 Task: Check the percentage active listings of golf in the last 1 year.
Action: Mouse moved to (975, 221)
Screenshot: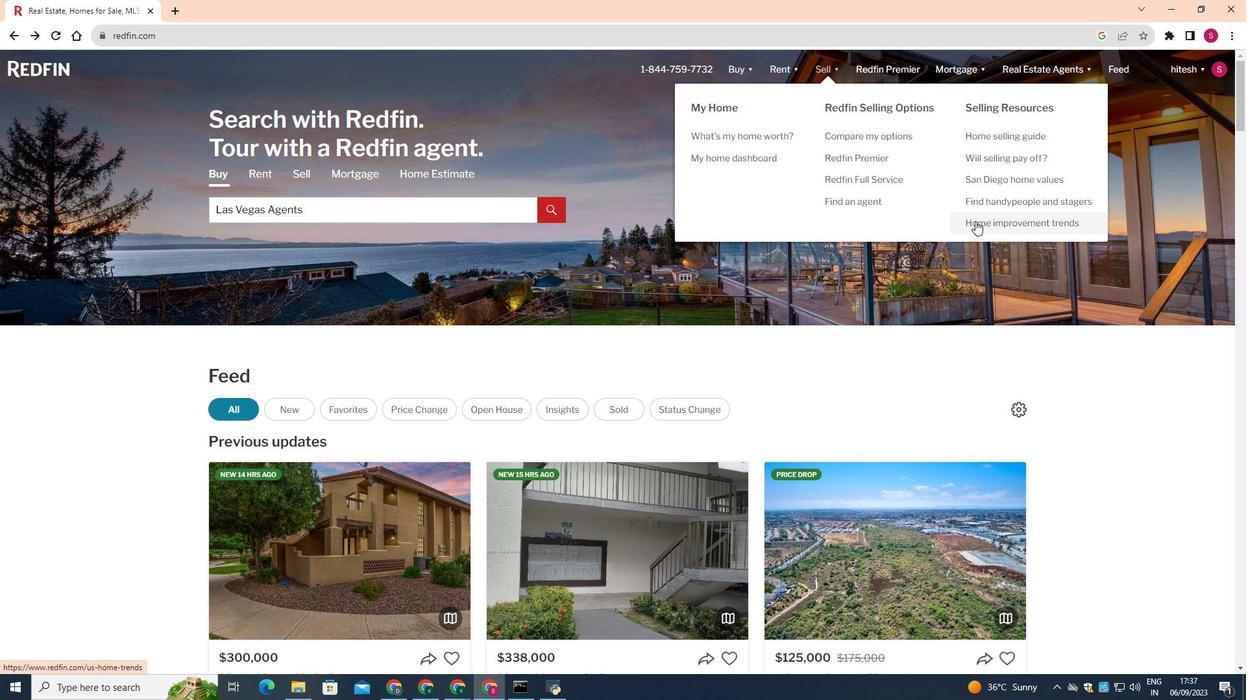
Action: Mouse pressed left at (975, 221)
Screenshot: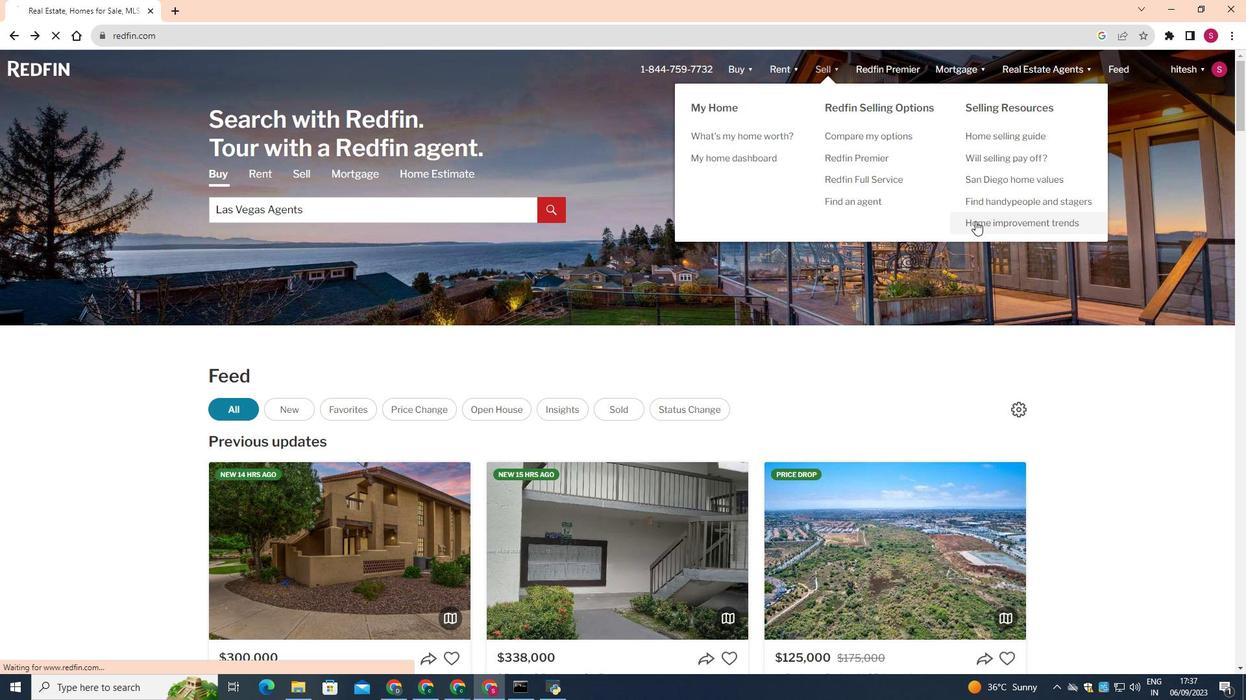 
Action: Mouse moved to (315, 246)
Screenshot: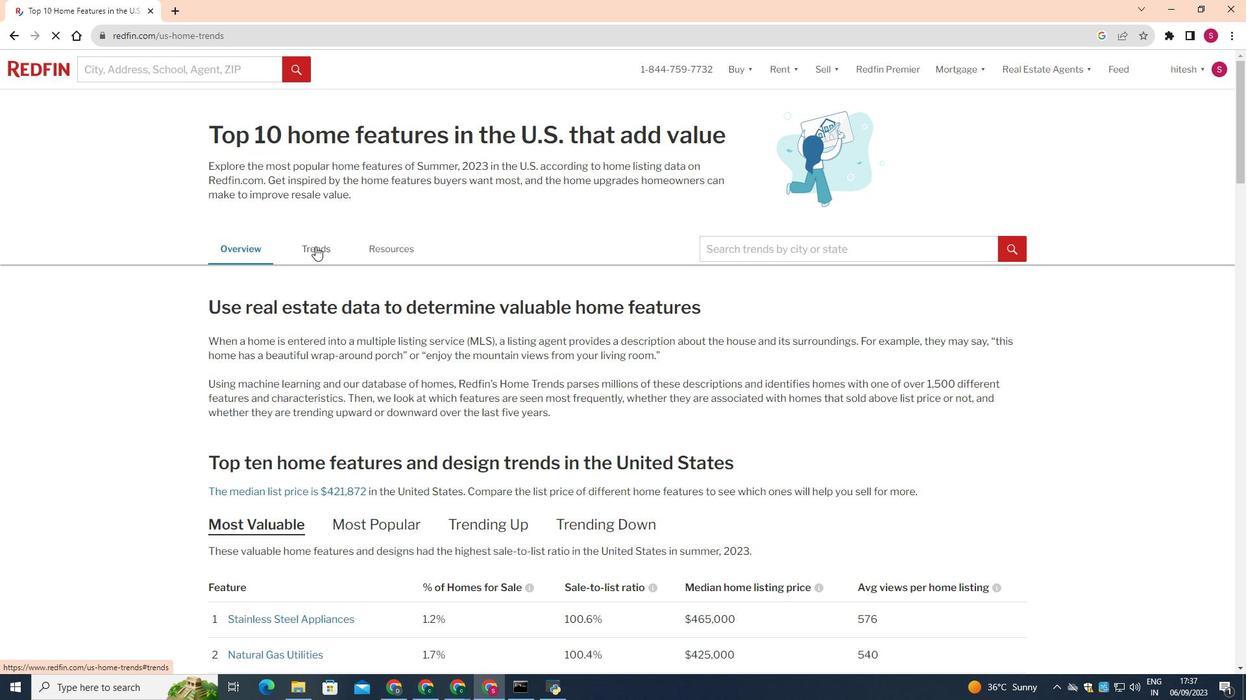 
Action: Mouse pressed left at (315, 246)
Screenshot: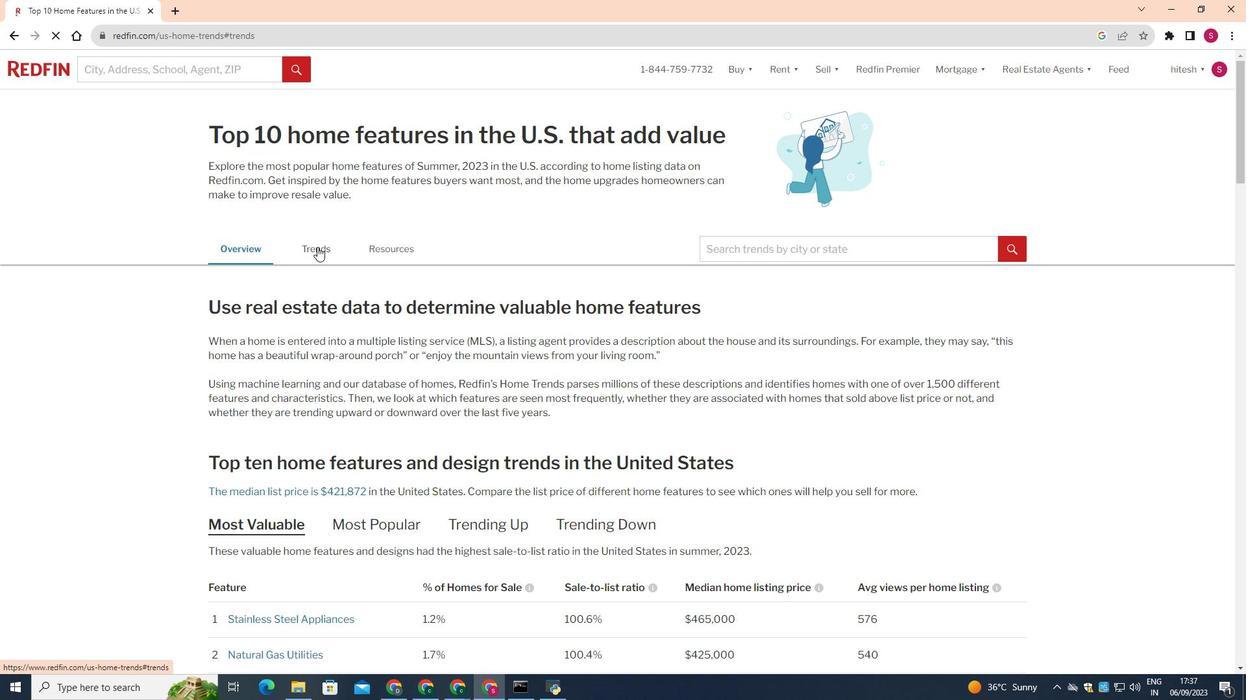 
Action: Mouse moved to (408, 288)
Screenshot: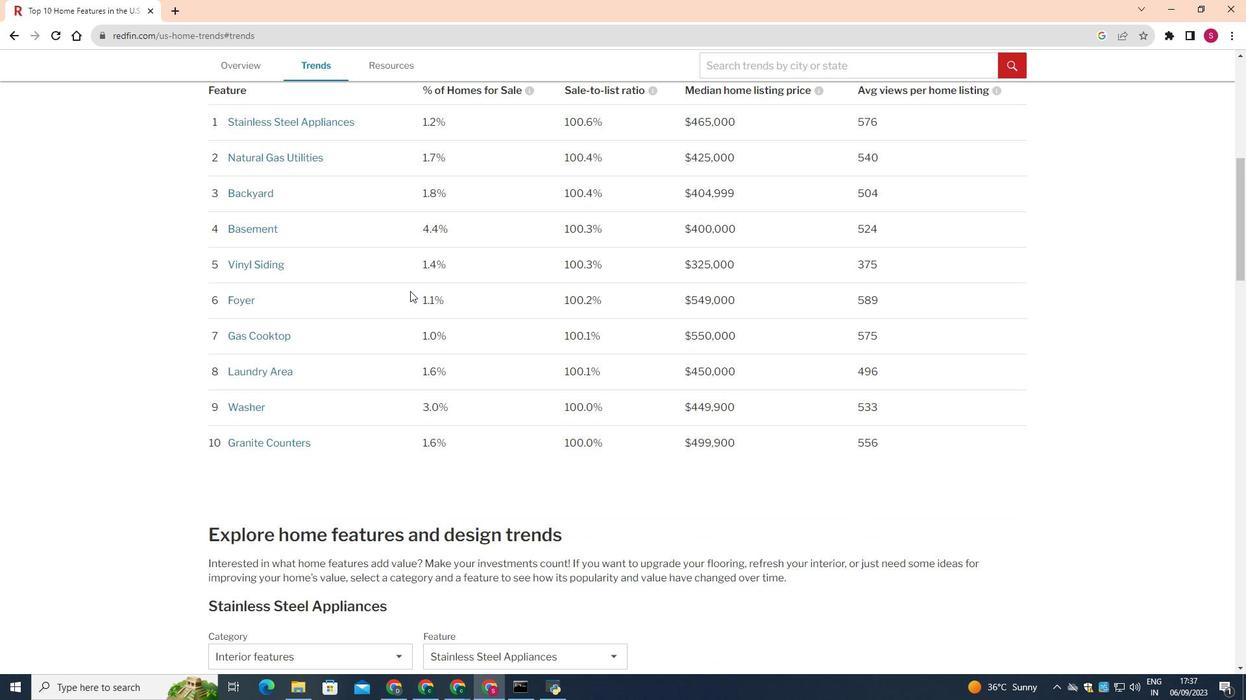 
Action: Mouse scrolled (408, 288) with delta (0, 0)
Screenshot: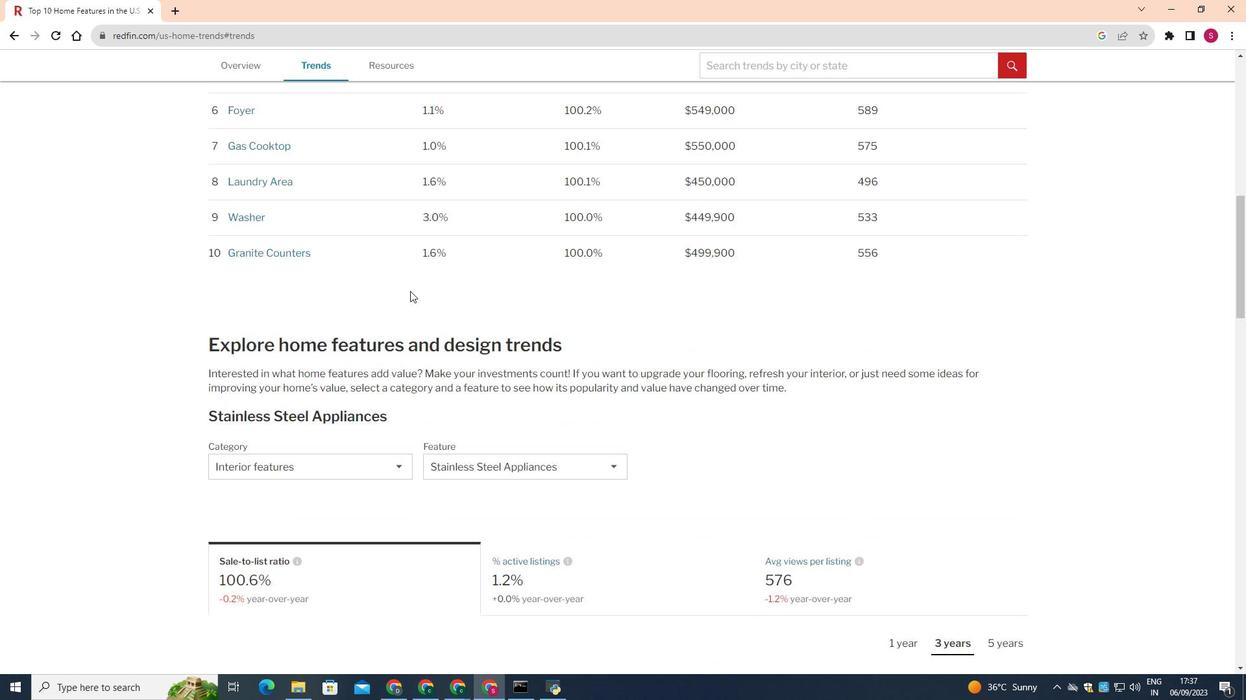 
Action: Mouse moved to (410, 290)
Screenshot: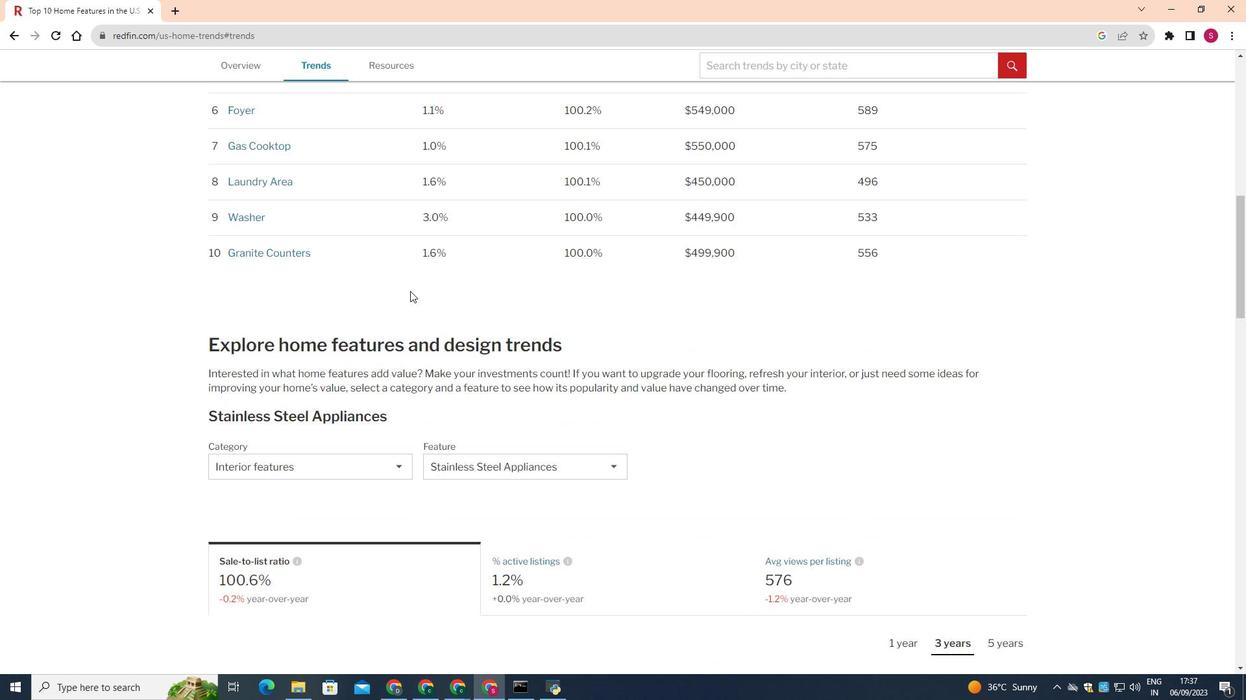 
Action: Mouse scrolled (410, 290) with delta (0, 0)
Screenshot: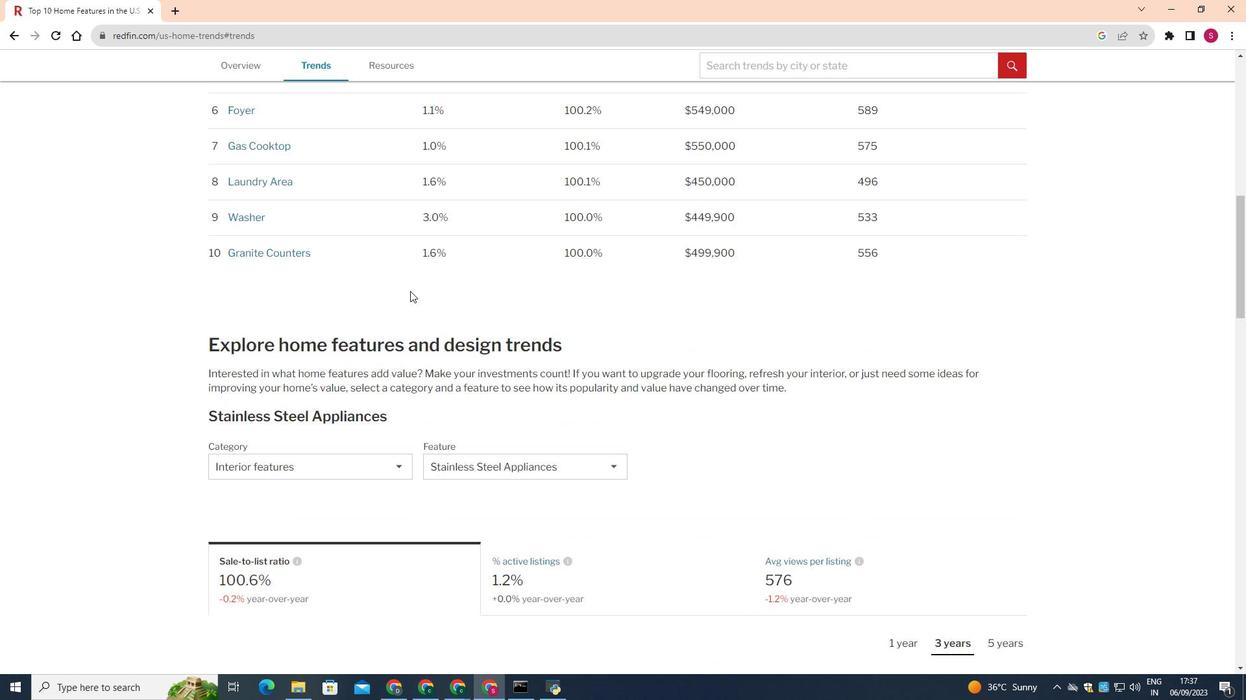 
Action: Mouse moved to (410, 290)
Screenshot: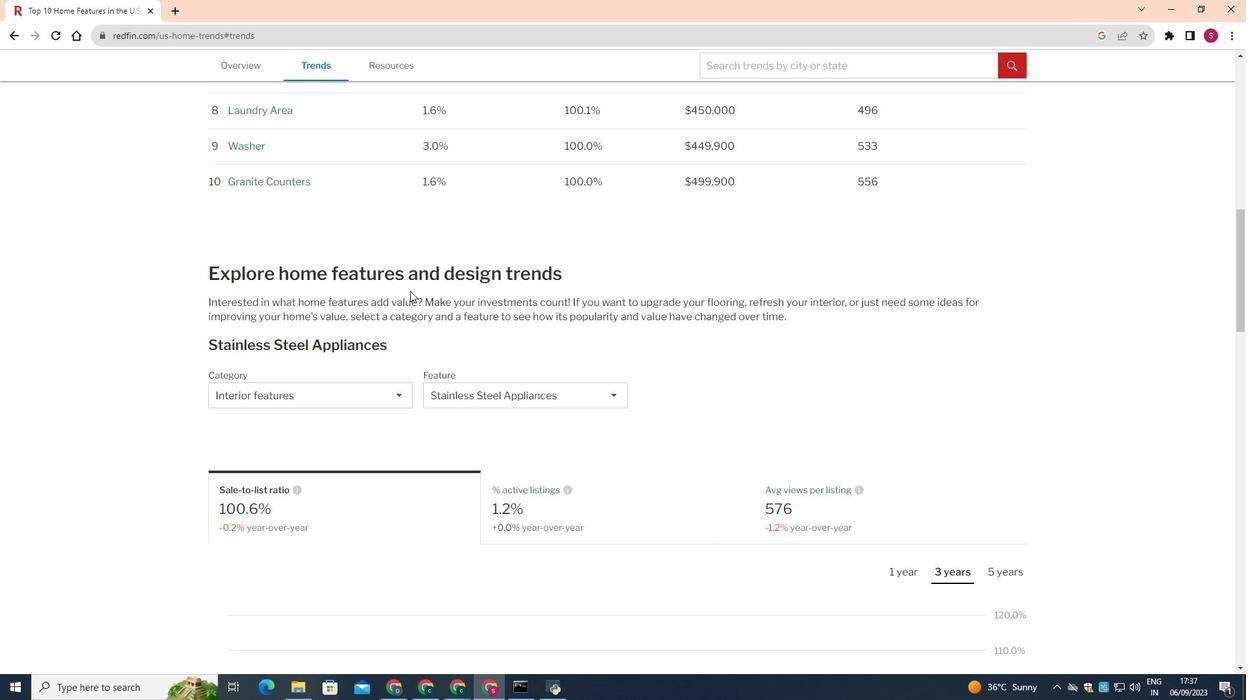 
Action: Mouse scrolled (410, 290) with delta (0, 0)
Screenshot: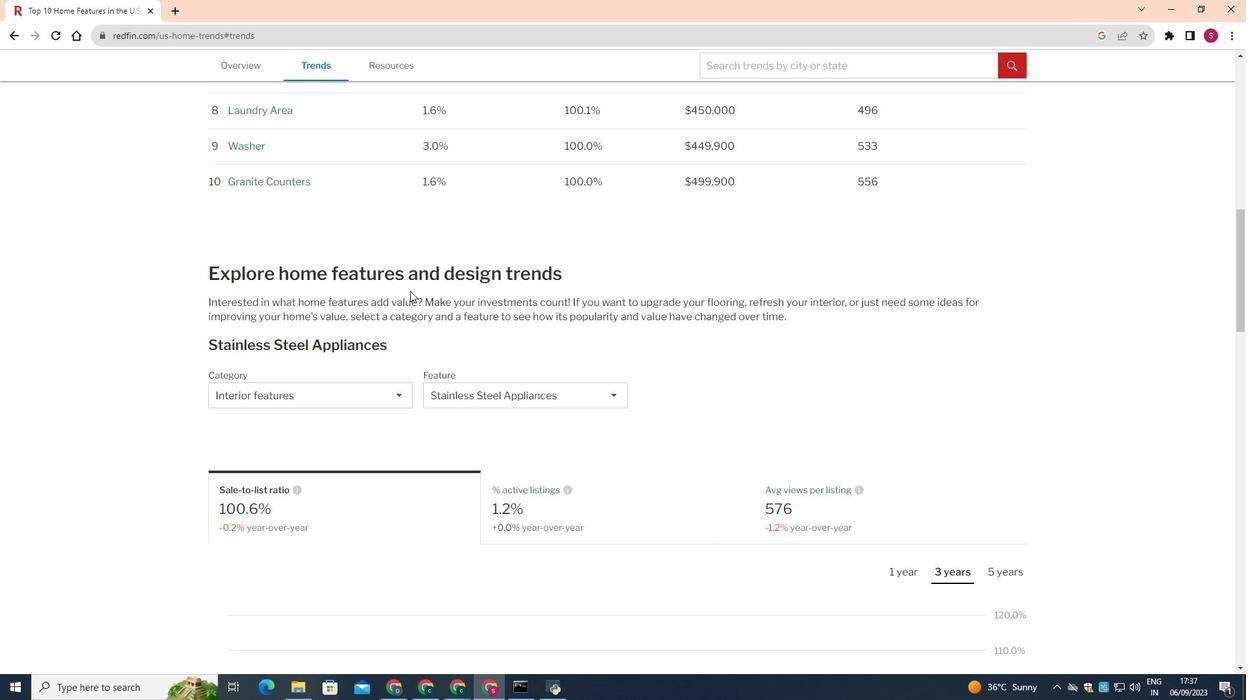 
Action: Mouse moved to (410, 291)
Screenshot: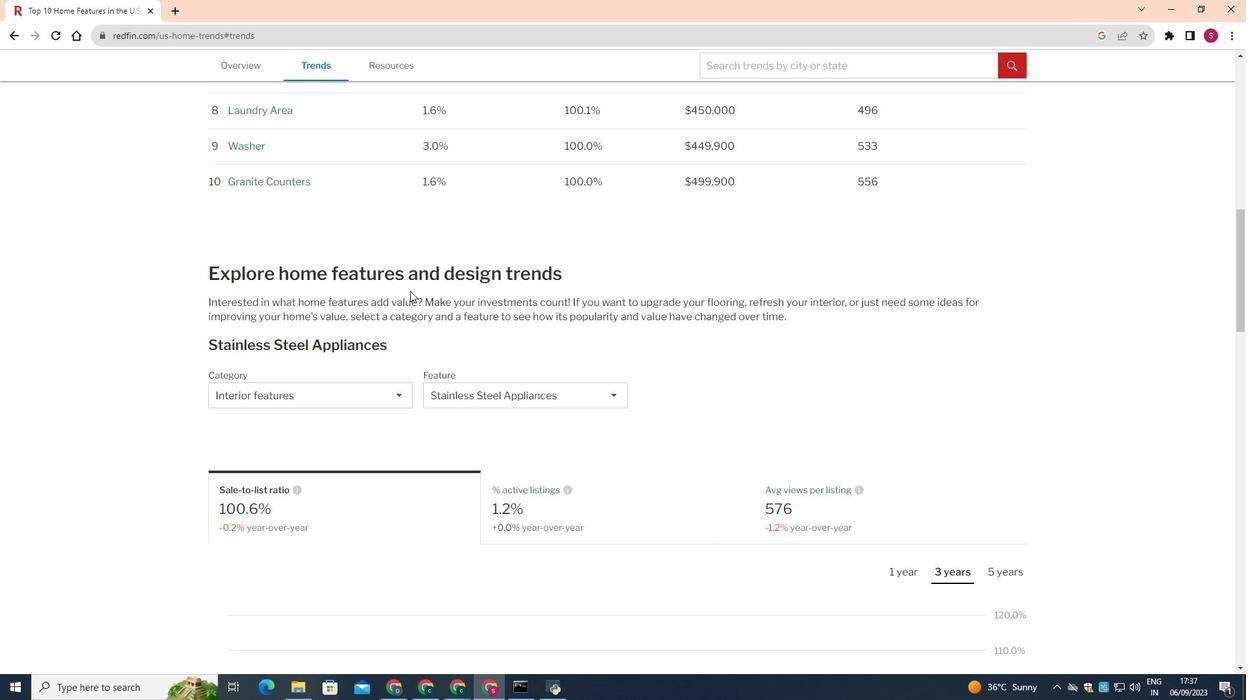 
Action: Mouse scrolled (410, 290) with delta (0, 0)
Screenshot: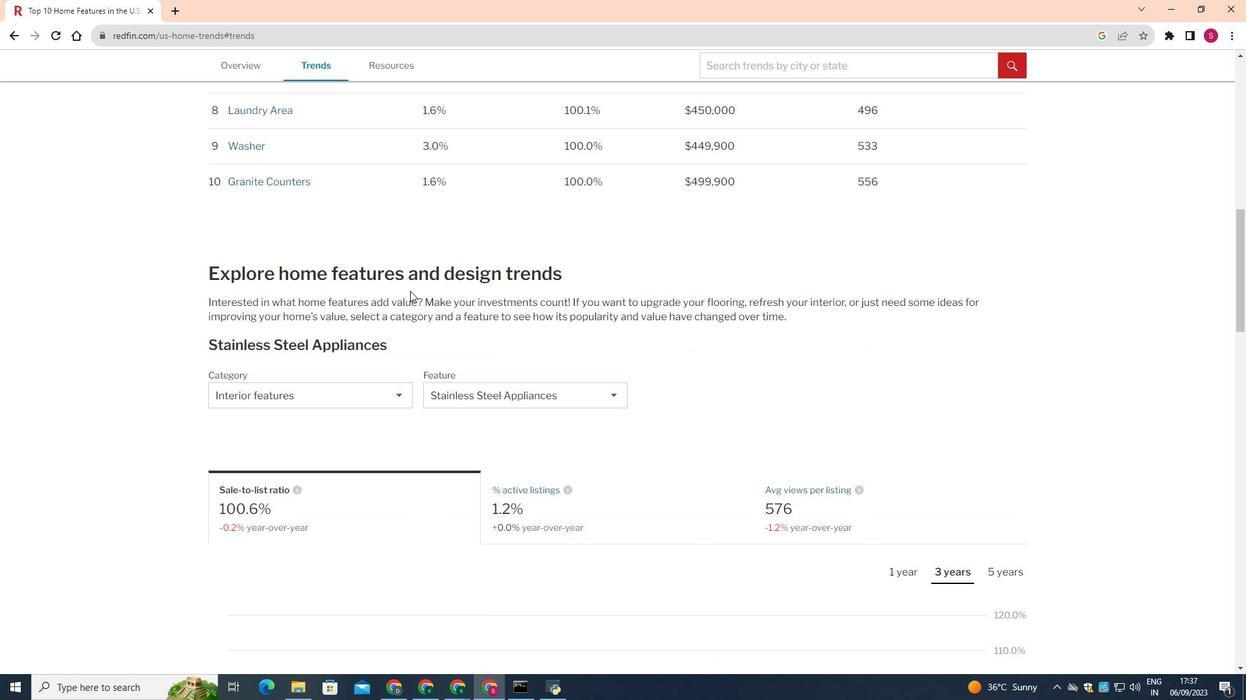
Action: Mouse scrolled (410, 290) with delta (0, 0)
Screenshot: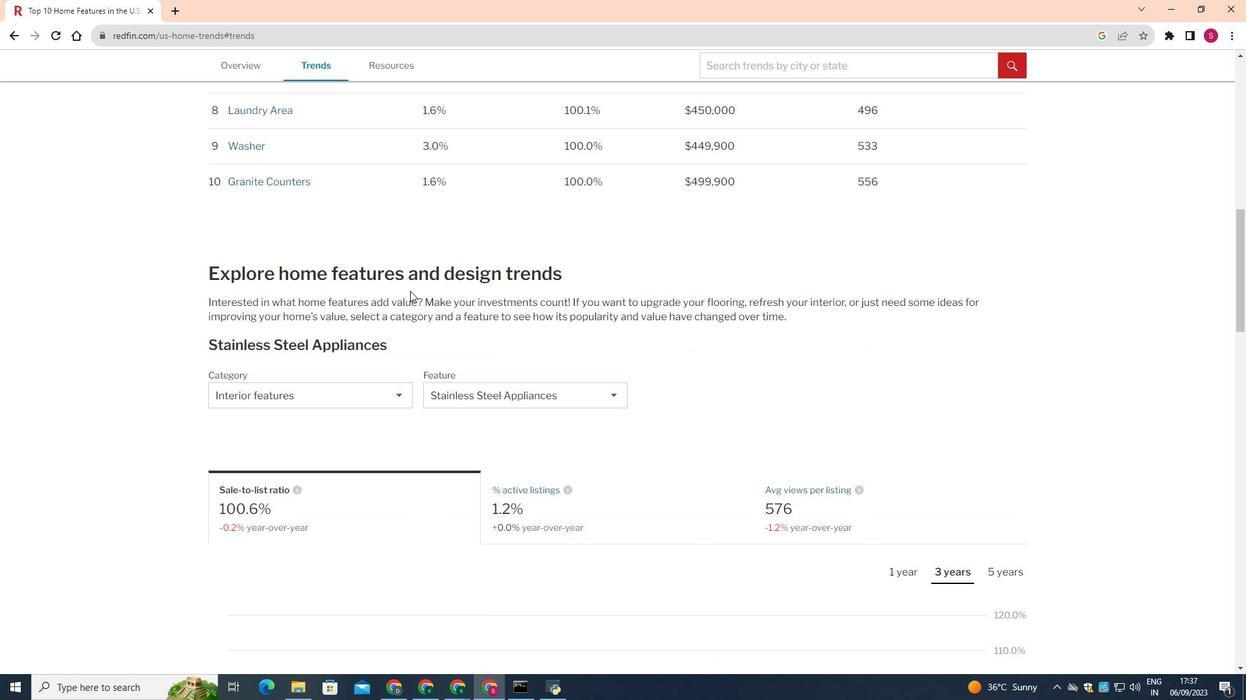 
Action: Mouse scrolled (410, 290) with delta (0, 0)
Screenshot: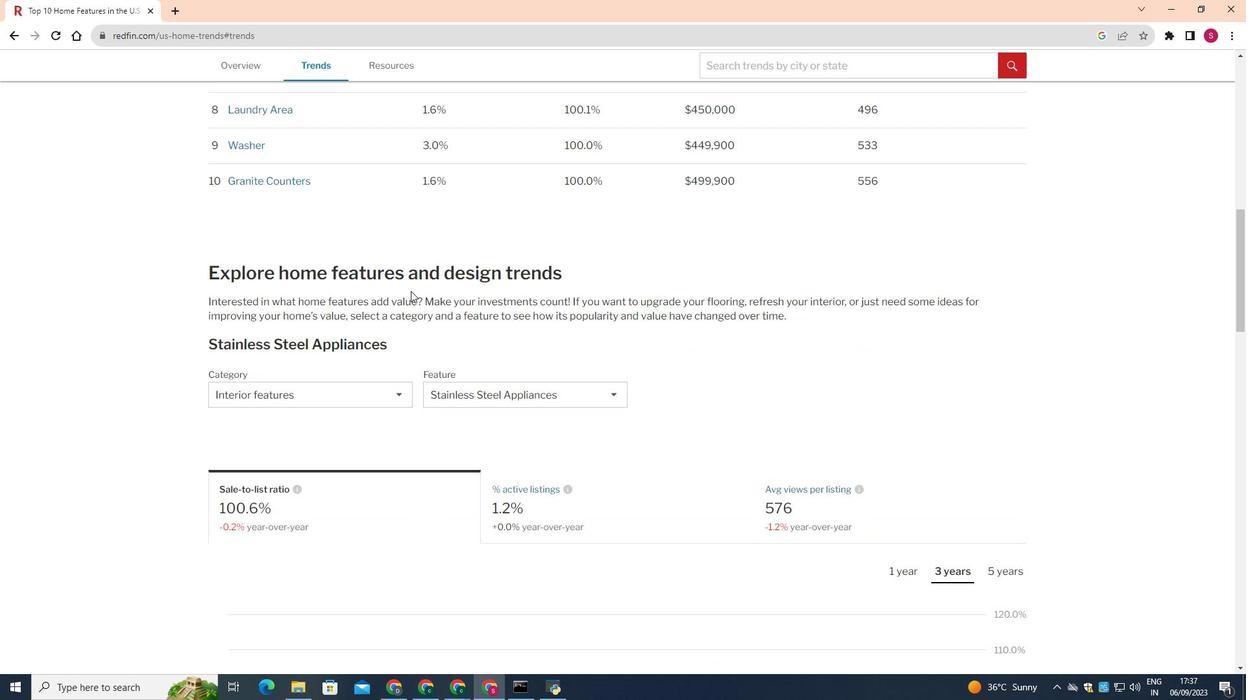 
Action: Mouse moved to (318, 399)
Screenshot: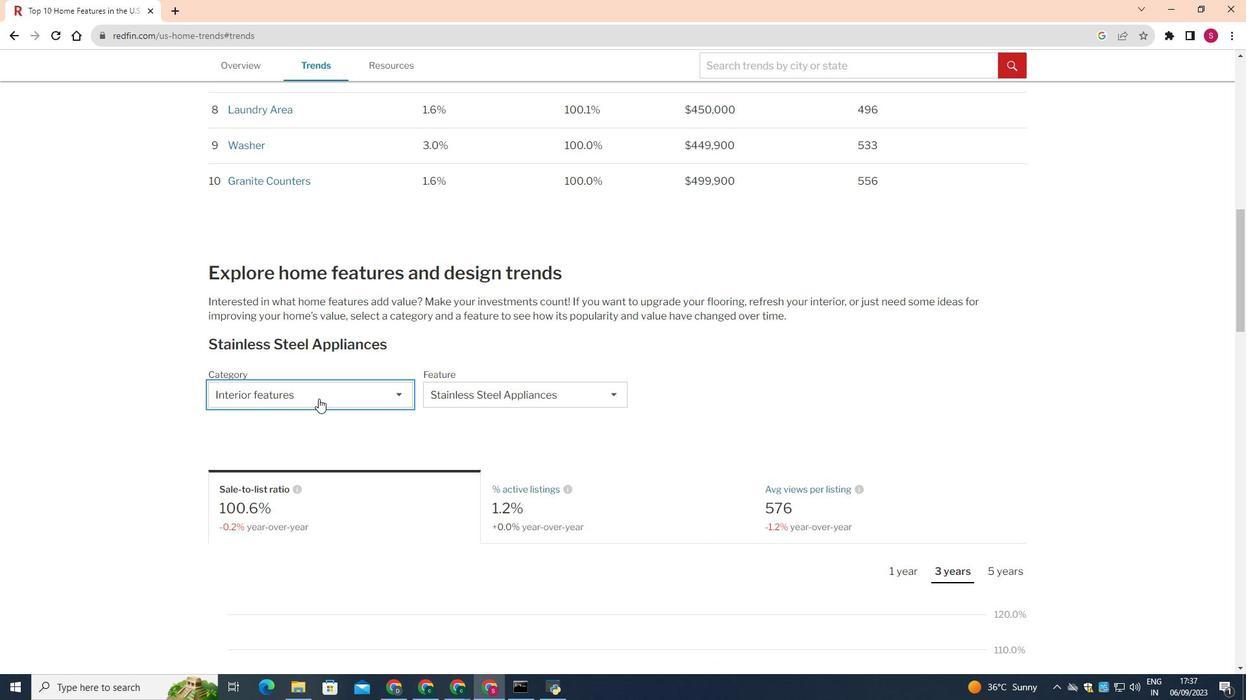 
Action: Mouse pressed left at (318, 399)
Screenshot: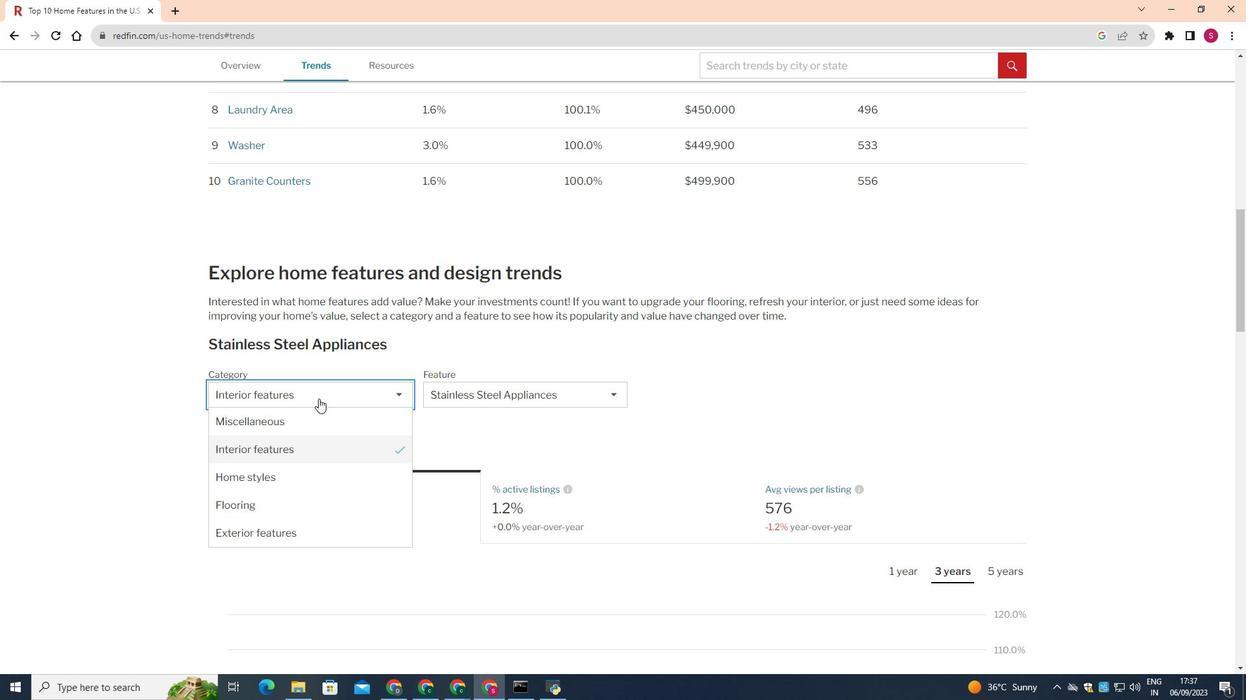 
Action: Mouse moved to (301, 425)
Screenshot: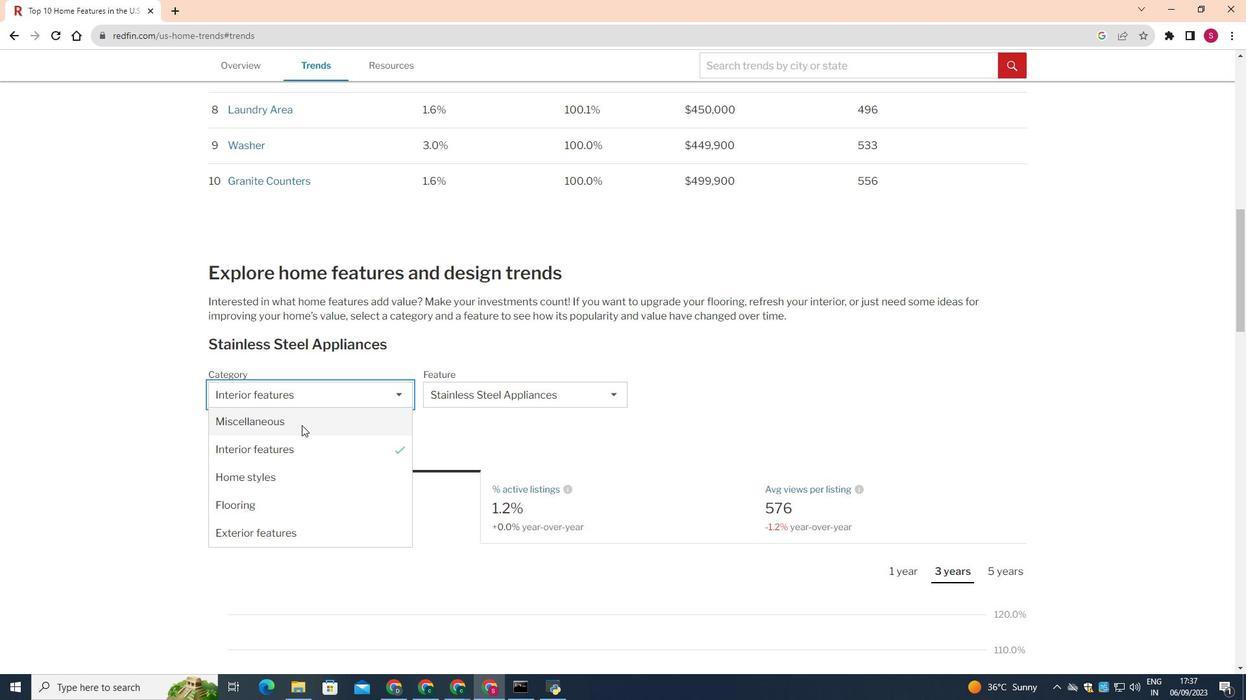 
Action: Mouse pressed left at (301, 425)
Screenshot: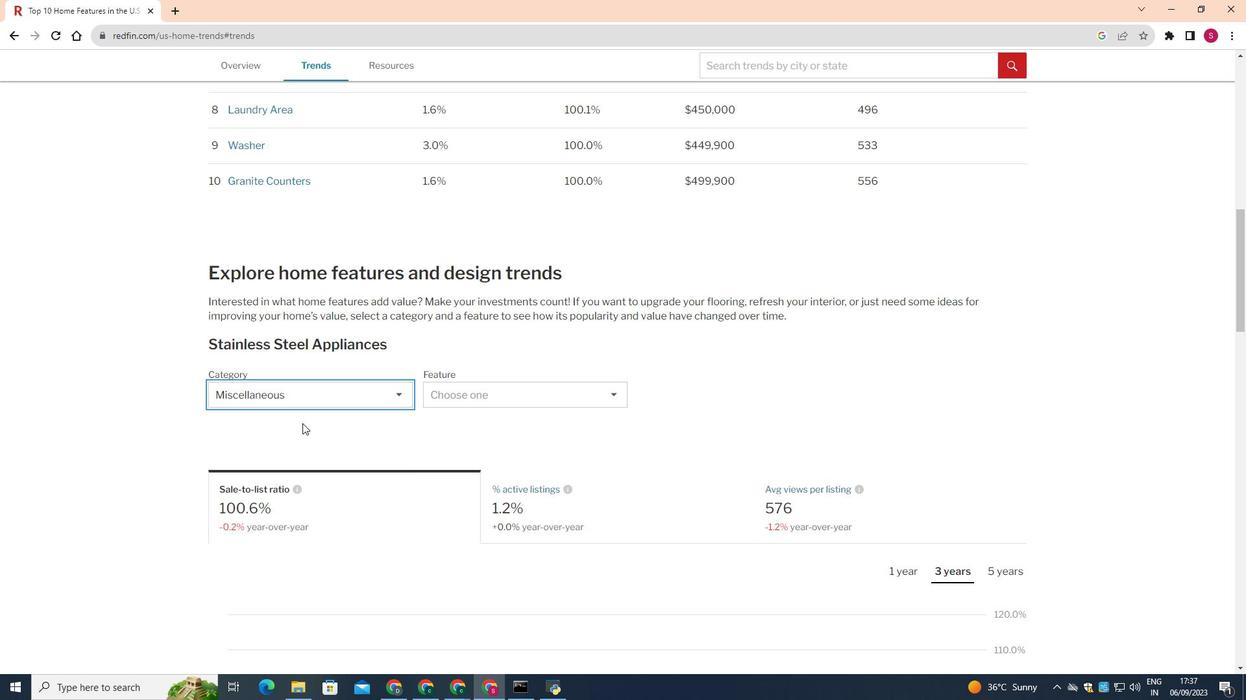 
Action: Mouse moved to (484, 399)
Screenshot: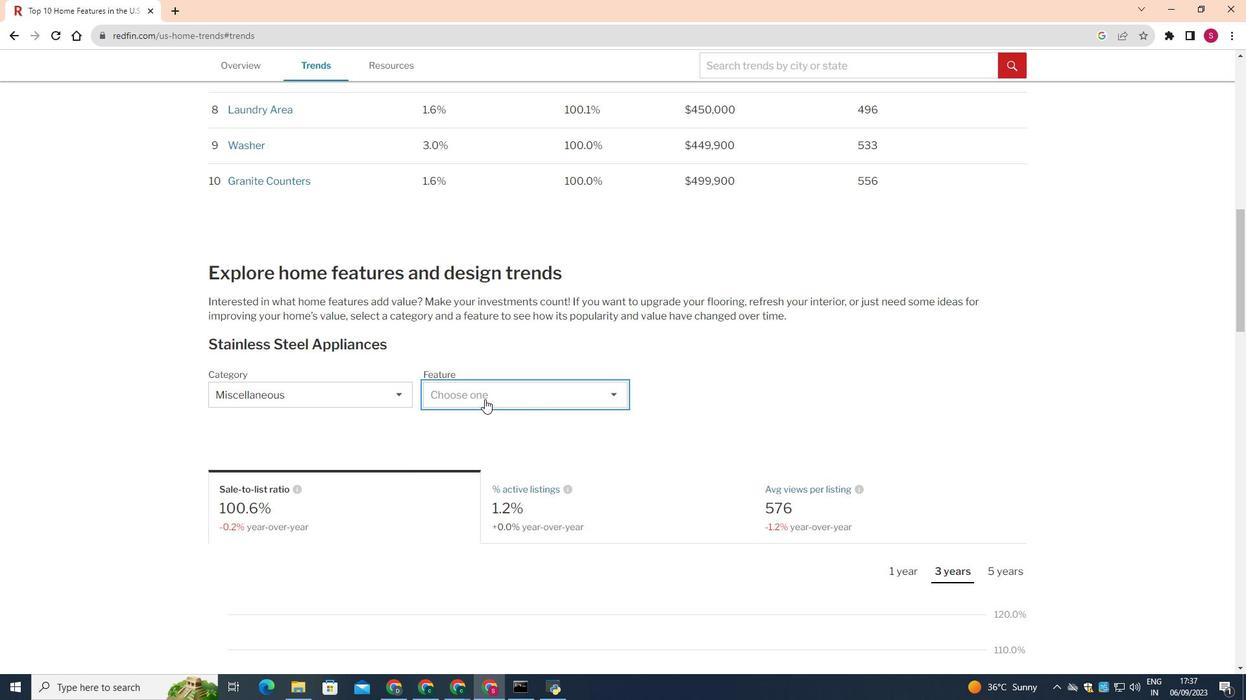 
Action: Mouse pressed left at (484, 399)
Screenshot: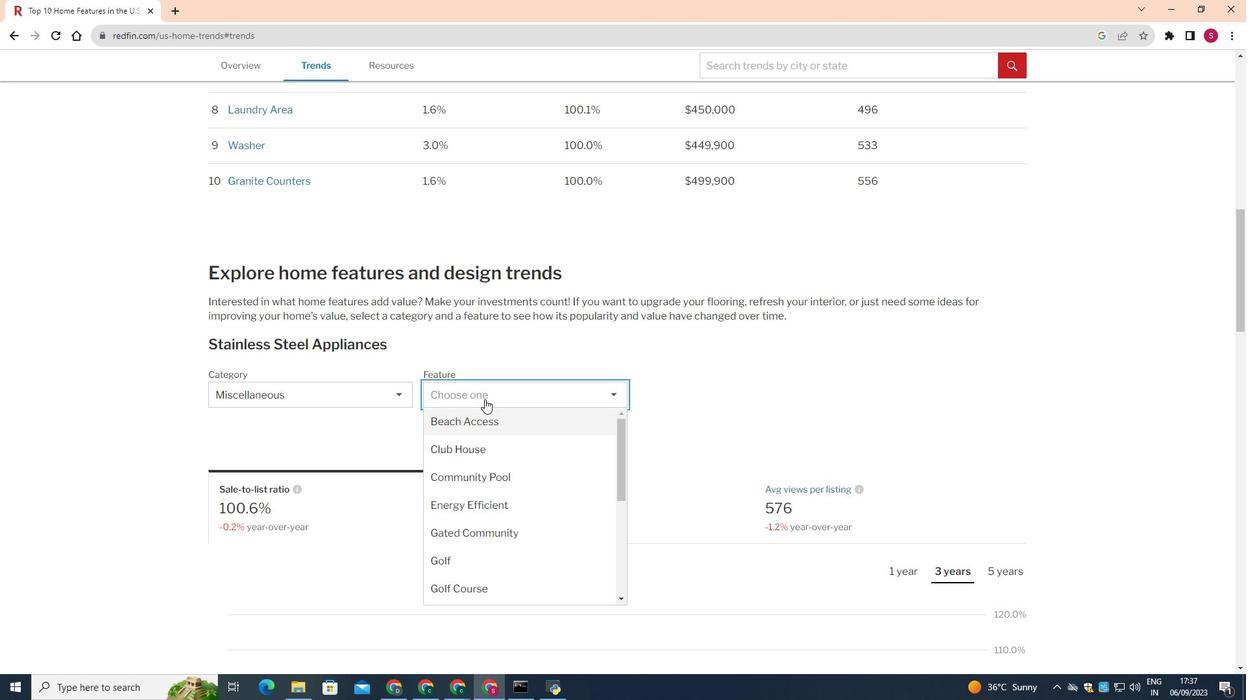 
Action: Mouse moved to (462, 563)
Screenshot: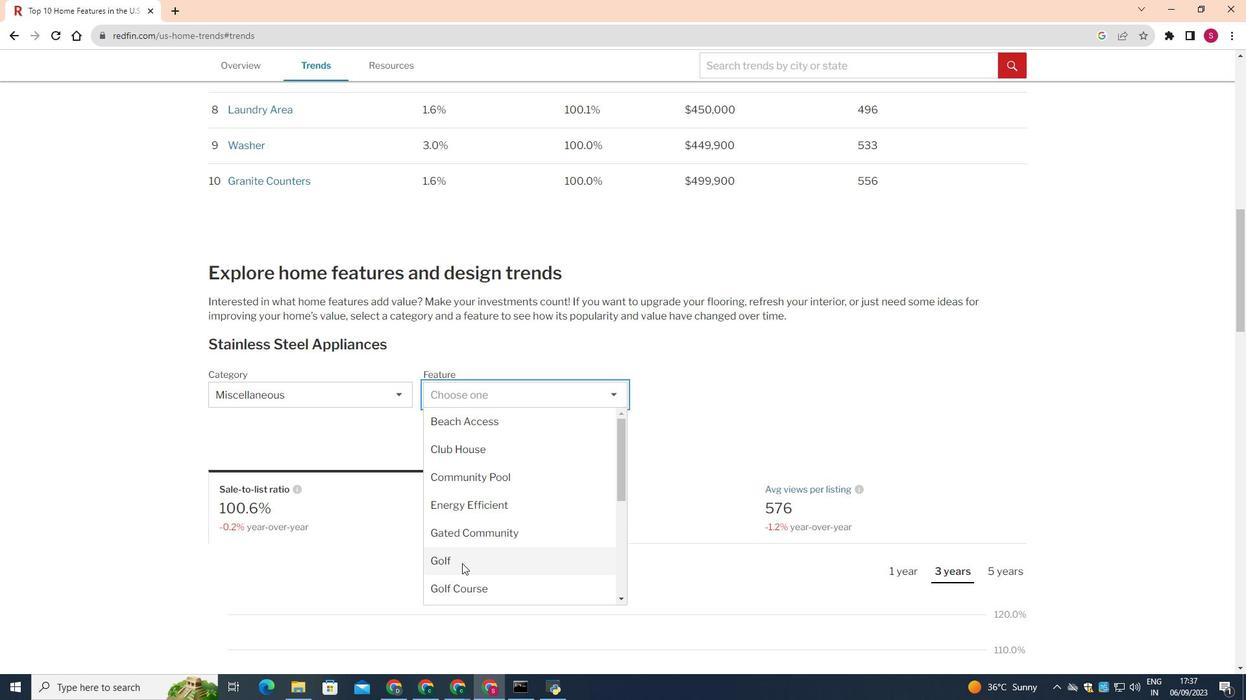 
Action: Mouse pressed left at (462, 563)
Screenshot: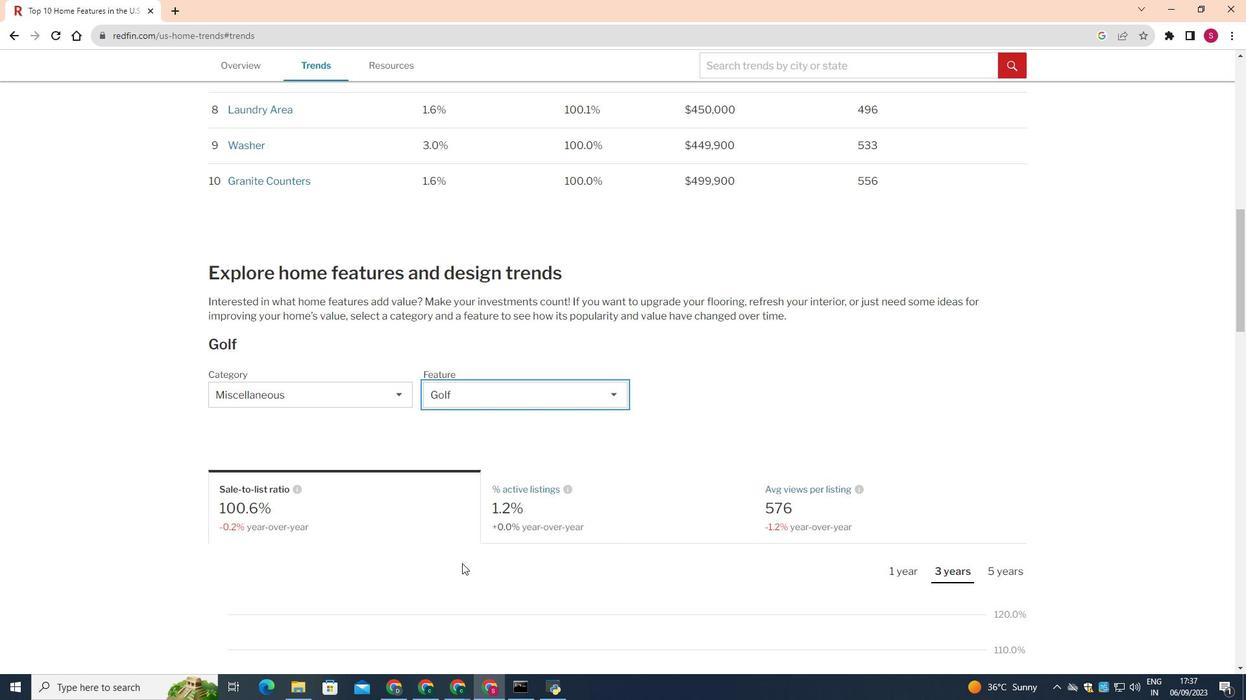 
Action: Mouse moved to (614, 503)
Screenshot: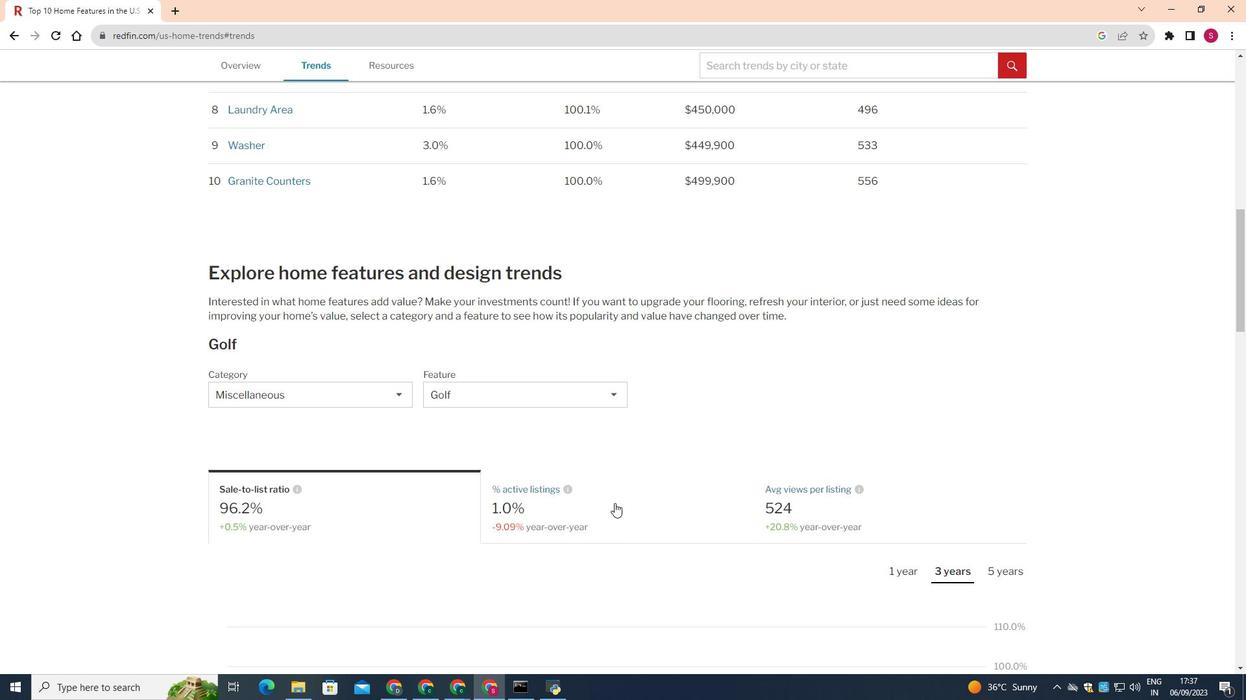 
Action: Mouse pressed left at (614, 503)
Screenshot: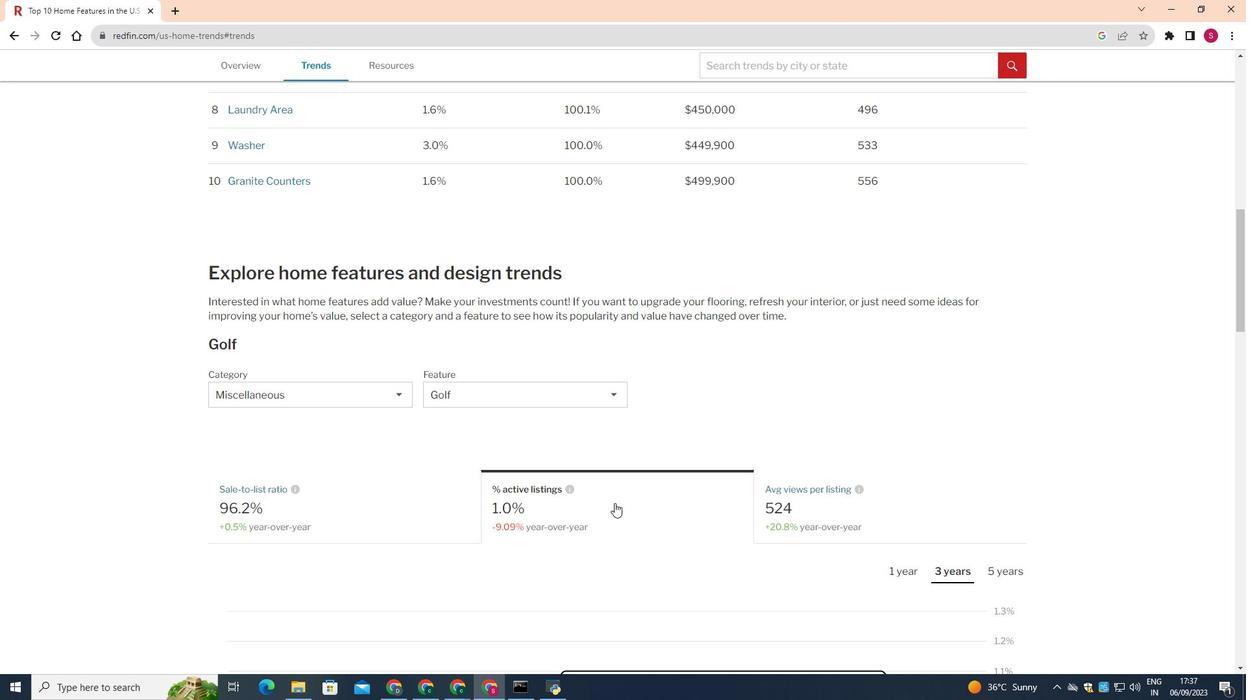 
Action: Mouse moved to (898, 574)
Screenshot: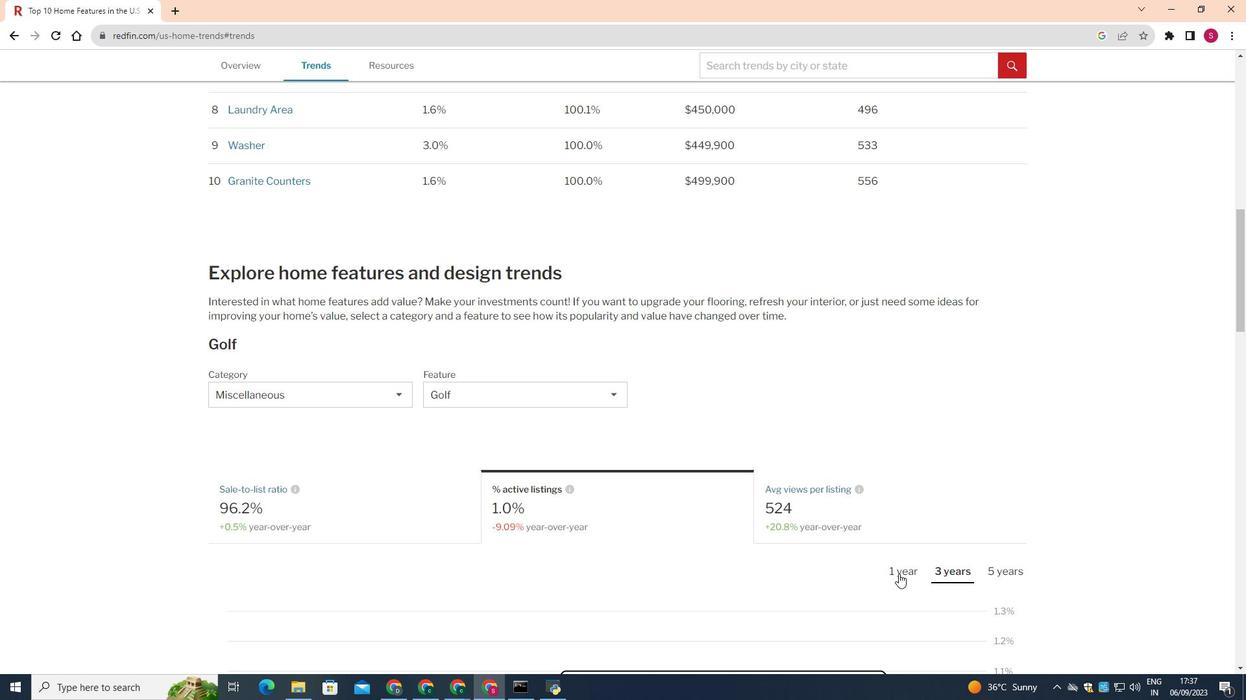 
Action: Mouse pressed left at (898, 574)
Screenshot: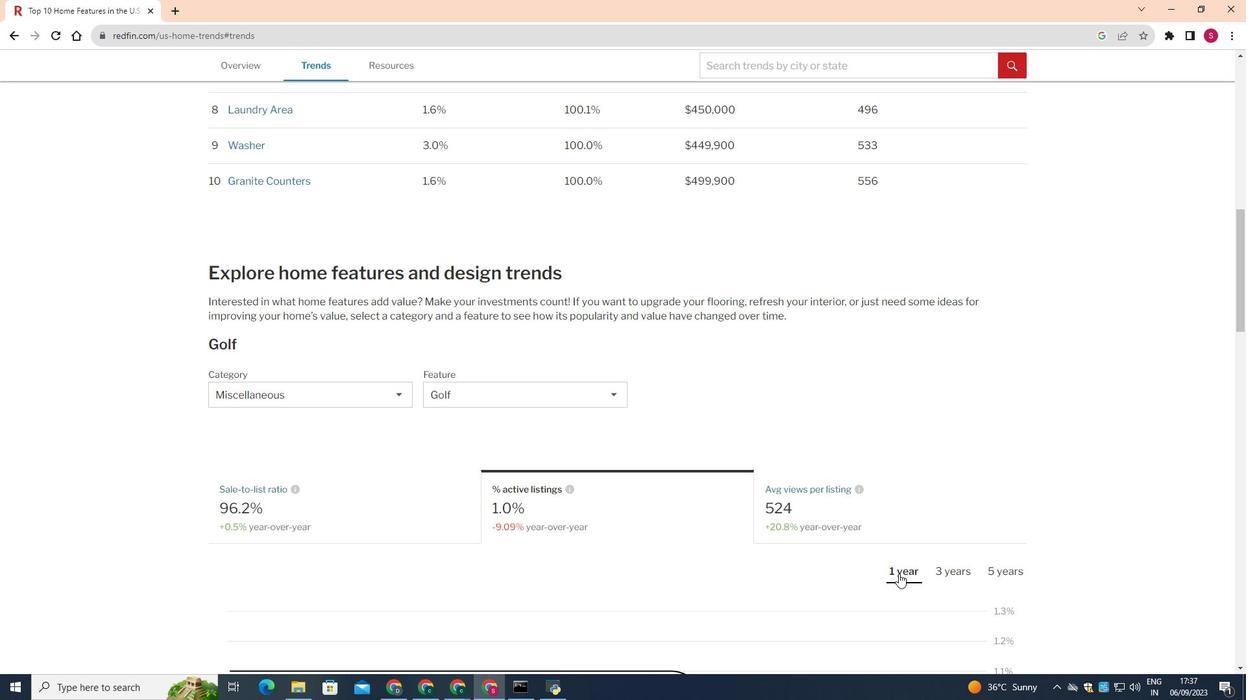 
Action: Mouse moved to (859, 536)
Screenshot: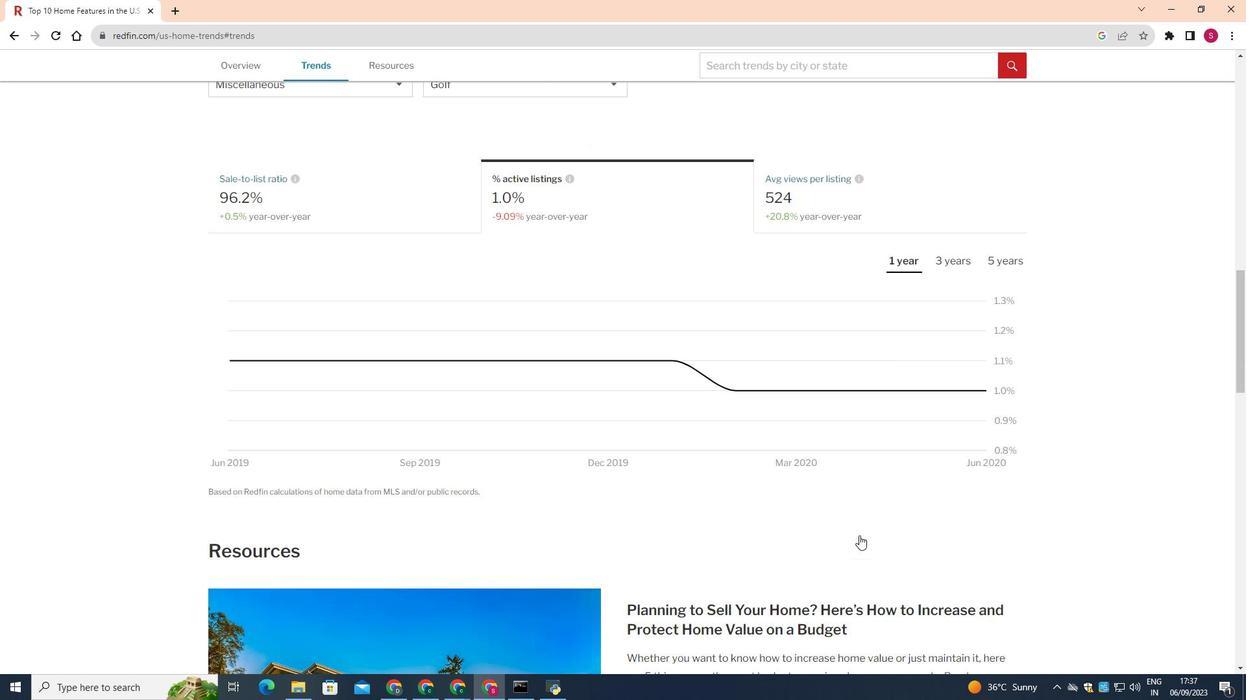 
Action: Mouse scrolled (859, 535) with delta (0, 0)
Screenshot: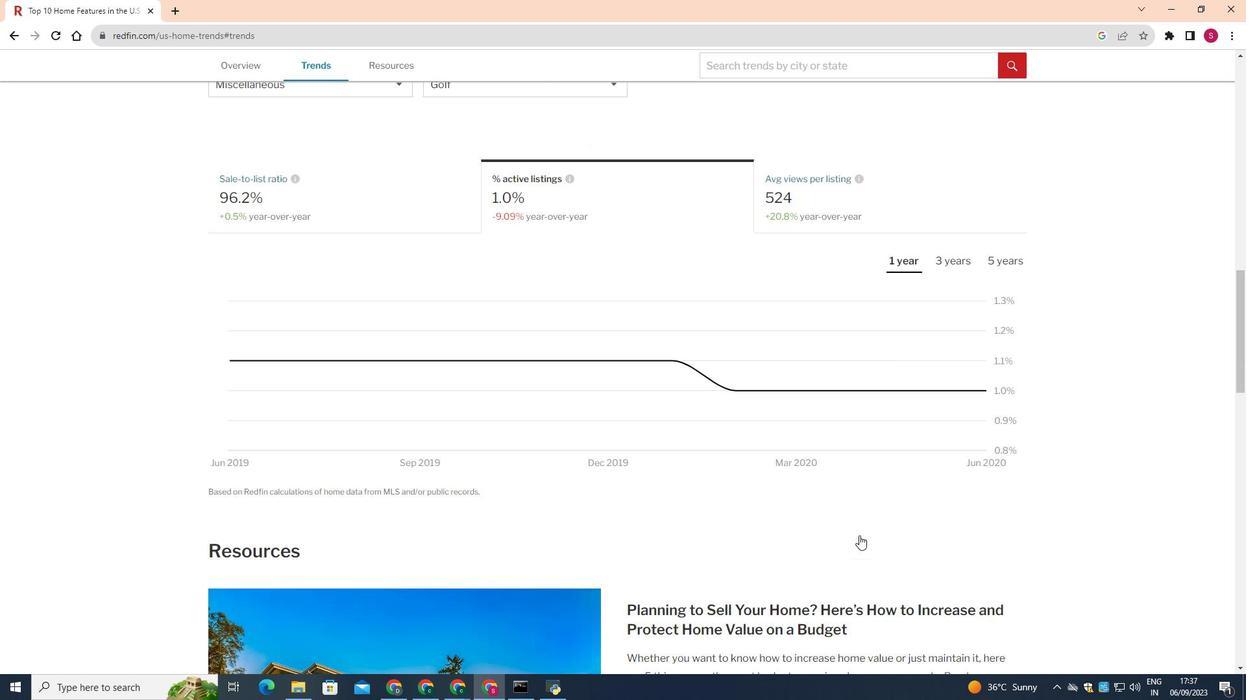 
Action: Mouse scrolled (859, 535) with delta (0, 0)
Screenshot: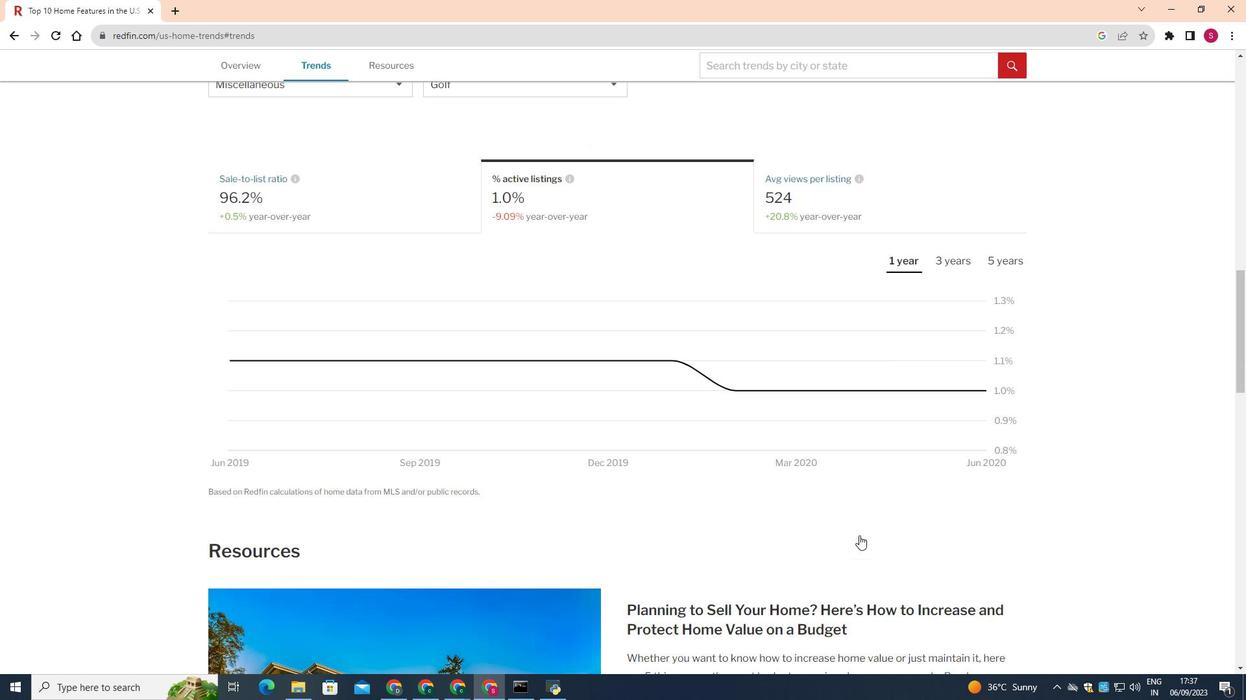 
Action: Mouse scrolled (859, 535) with delta (0, 0)
Screenshot: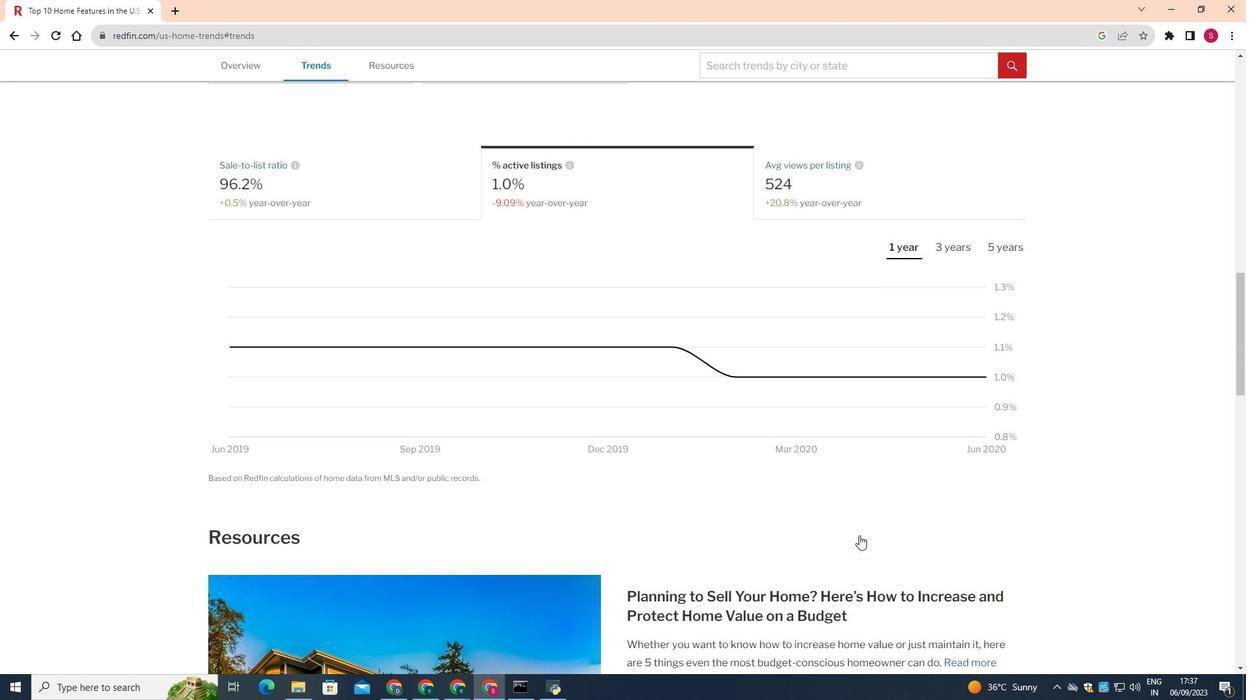 
Action: Mouse scrolled (859, 535) with delta (0, 0)
Screenshot: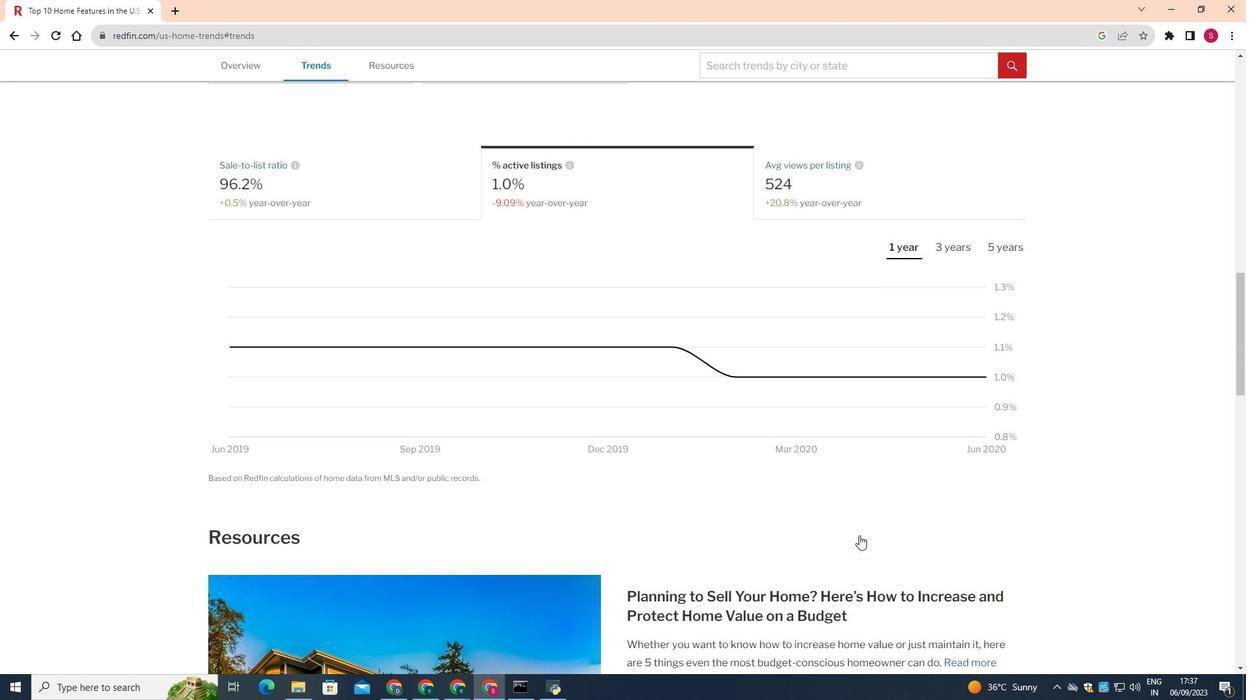 
Action: Mouse scrolled (859, 535) with delta (0, 0)
Screenshot: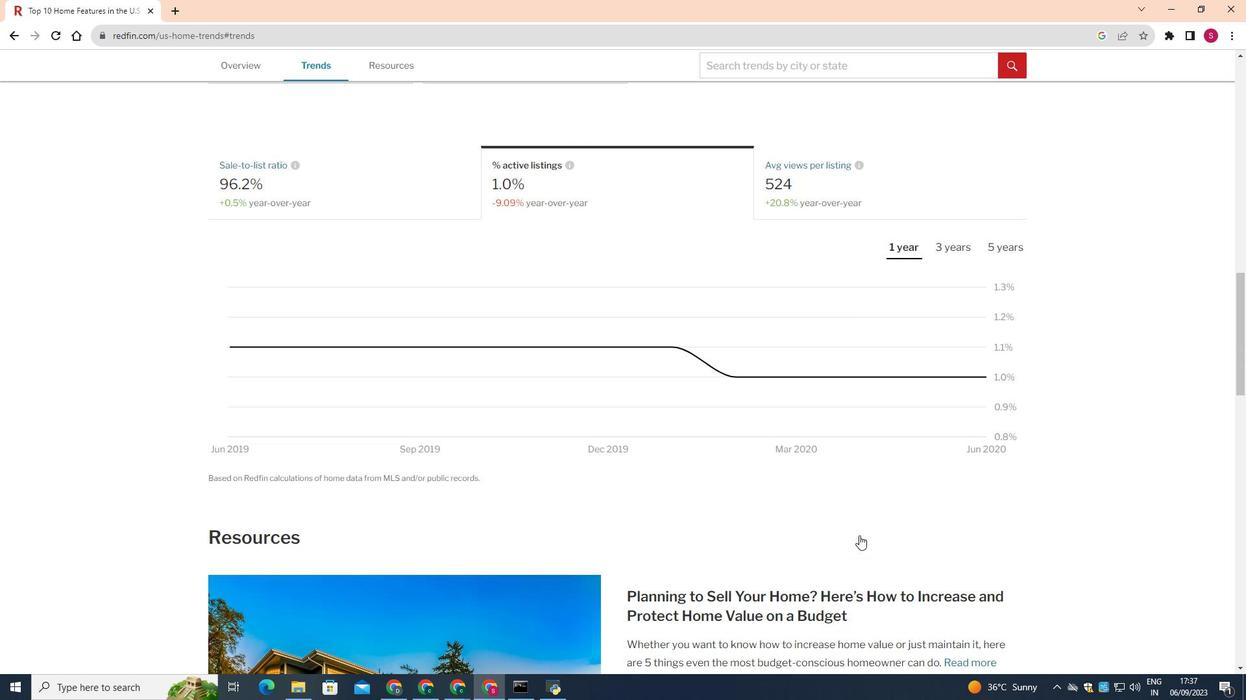 
Action: Mouse moved to (806, 520)
Screenshot: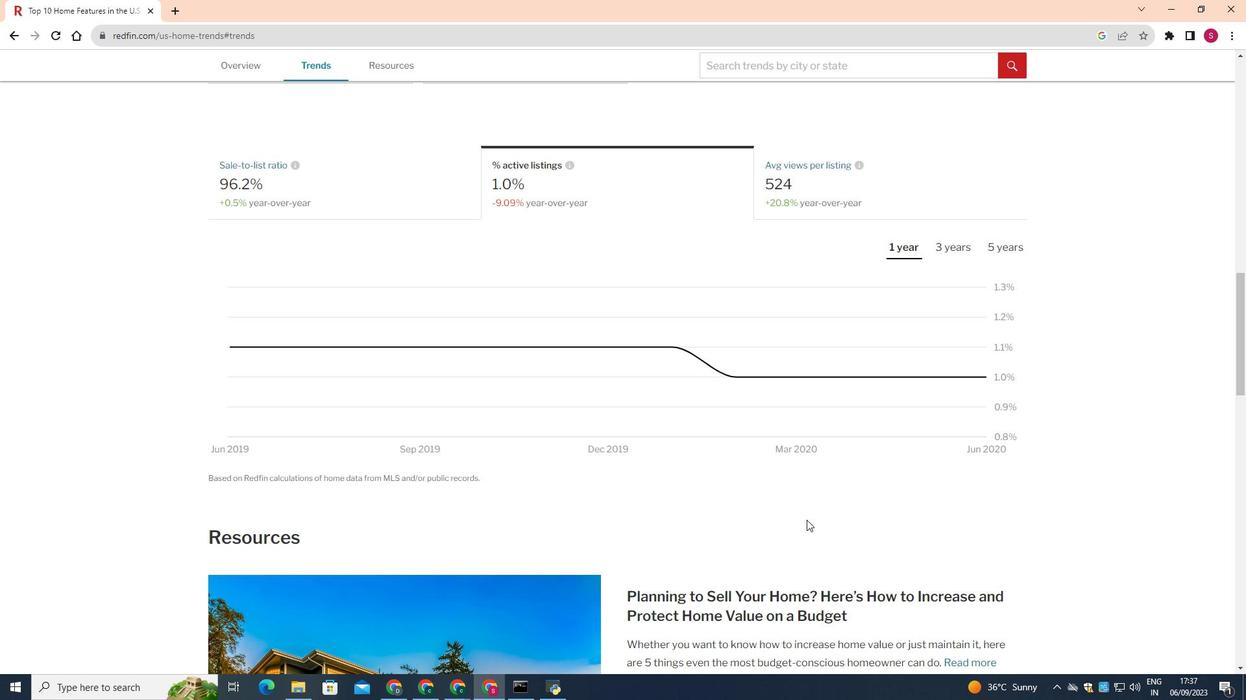 
